 Task: Create a due date automation trigger when advanced on, 2 hours before a card is due add basic assigned to me.
Action: Mouse moved to (1372, 113)
Screenshot: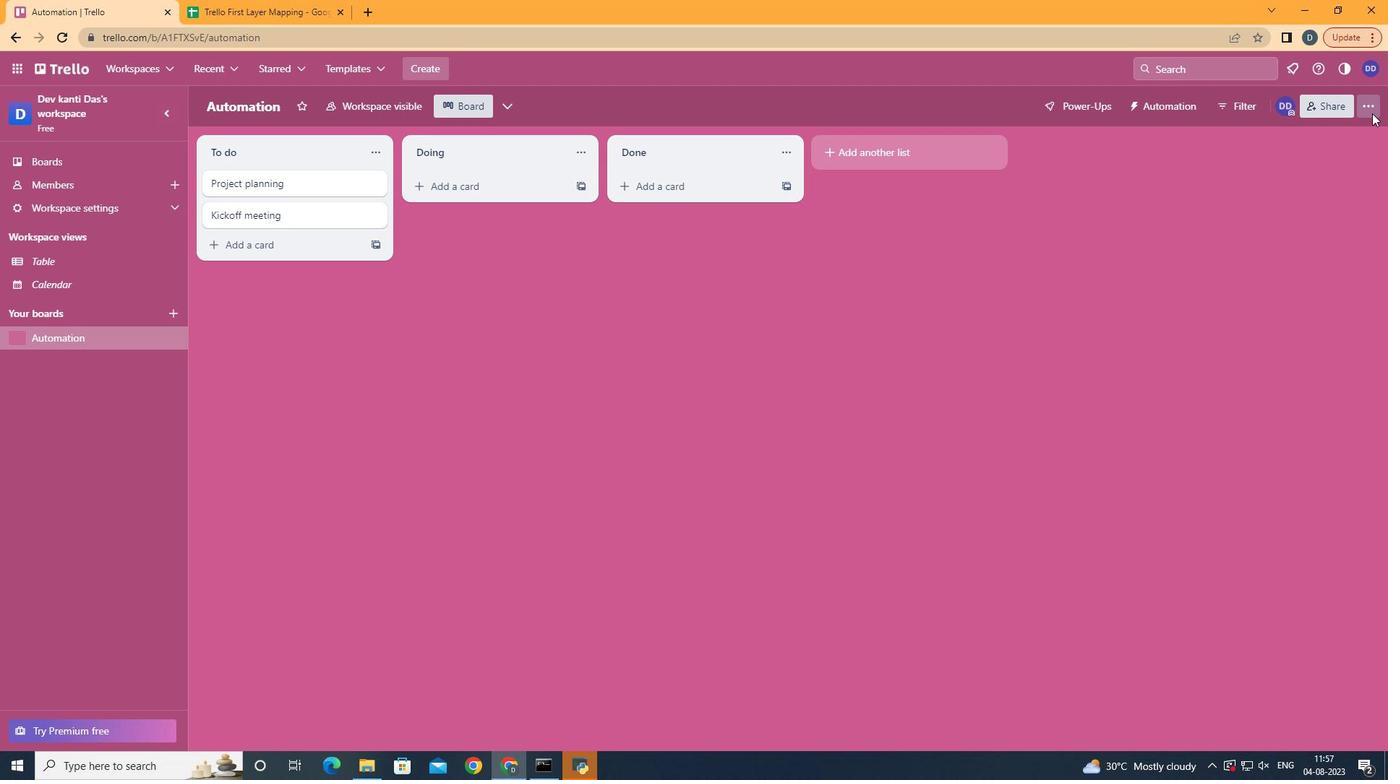 
Action: Mouse pressed left at (1372, 113)
Screenshot: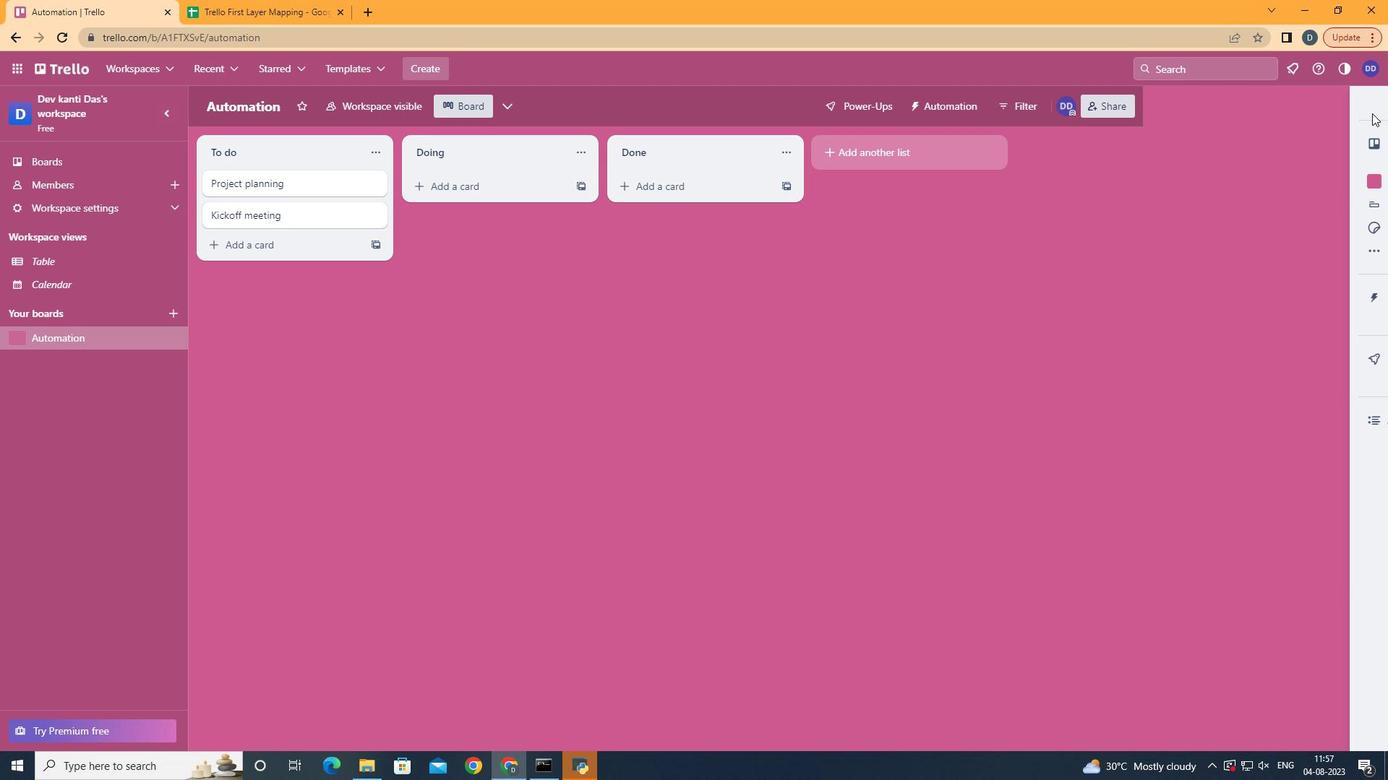 
Action: Mouse moved to (1286, 306)
Screenshot: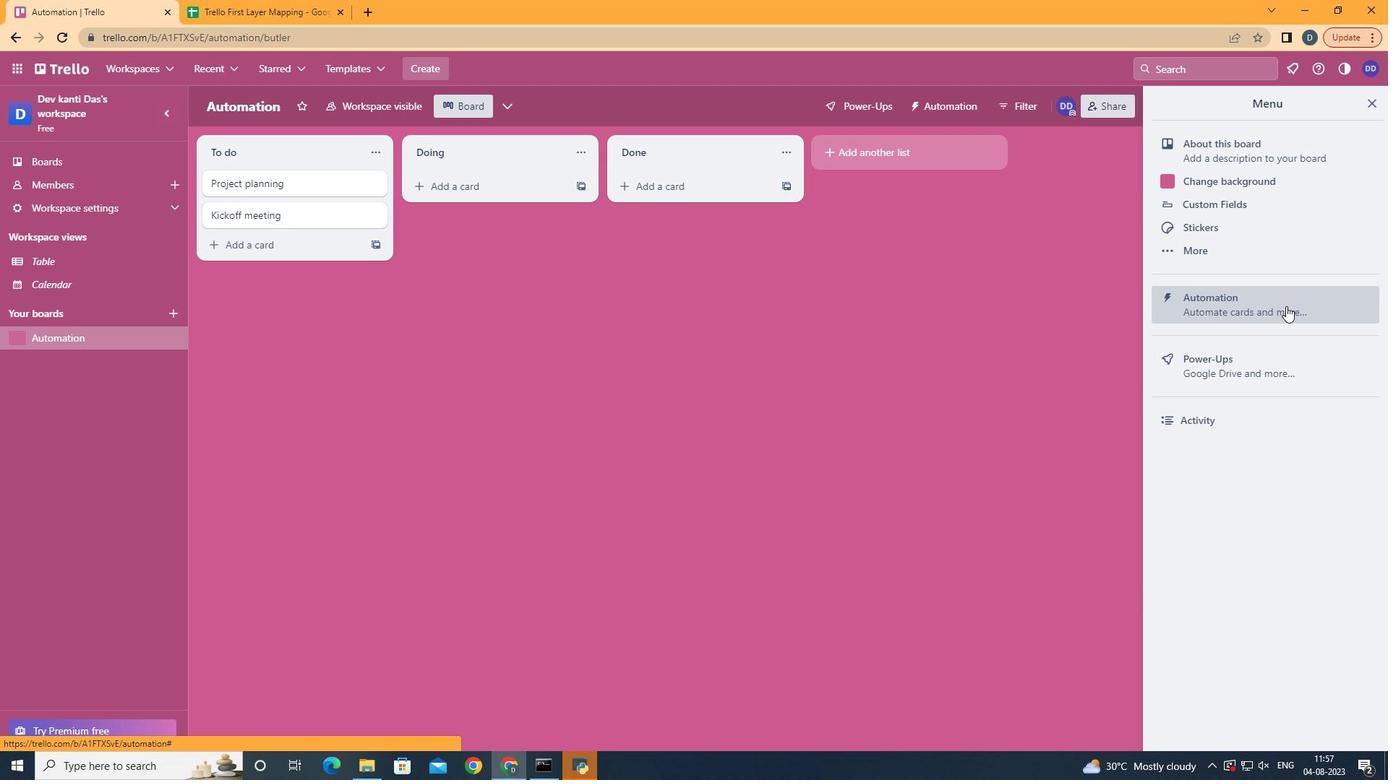
Action: Mouse pressed left at (1286, 306)
Screenshot: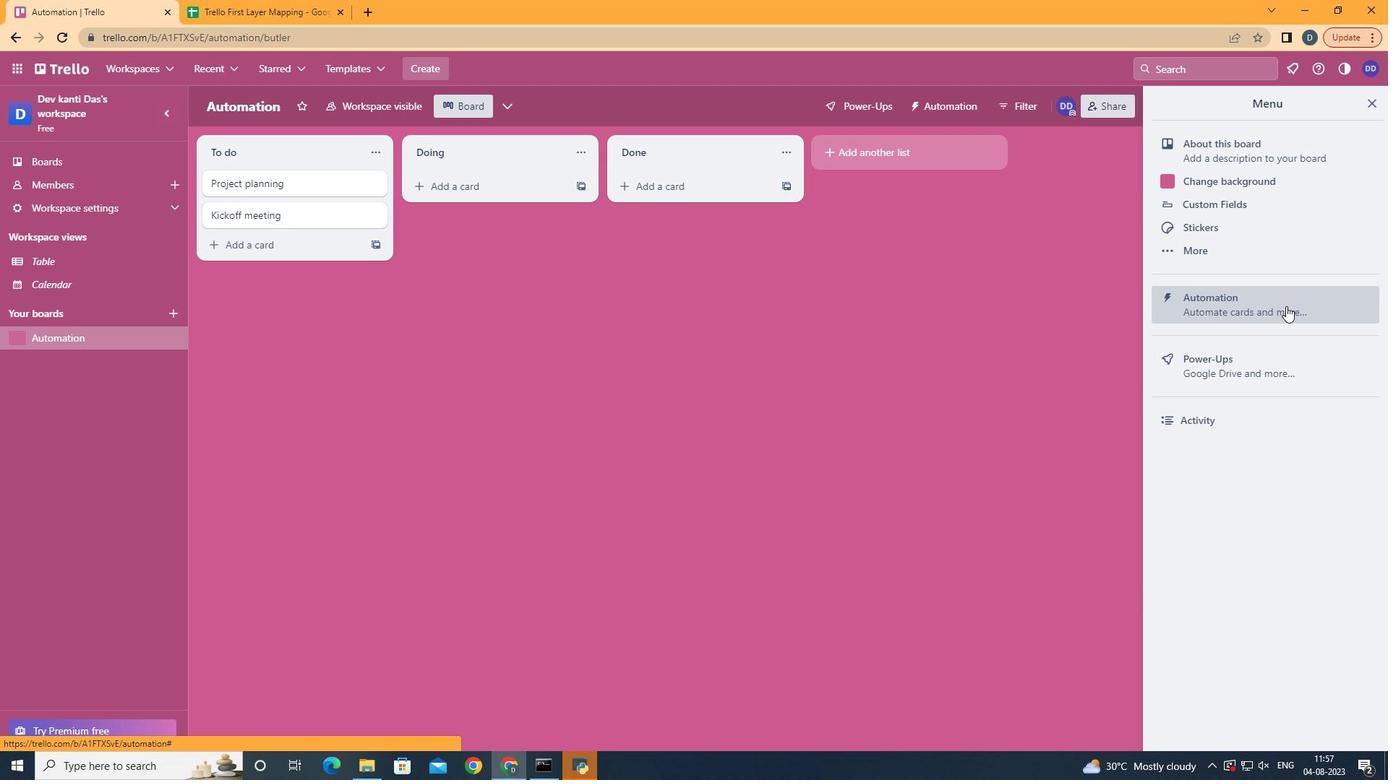 
Action: Mouse moved to (302, 291)
Screenshot: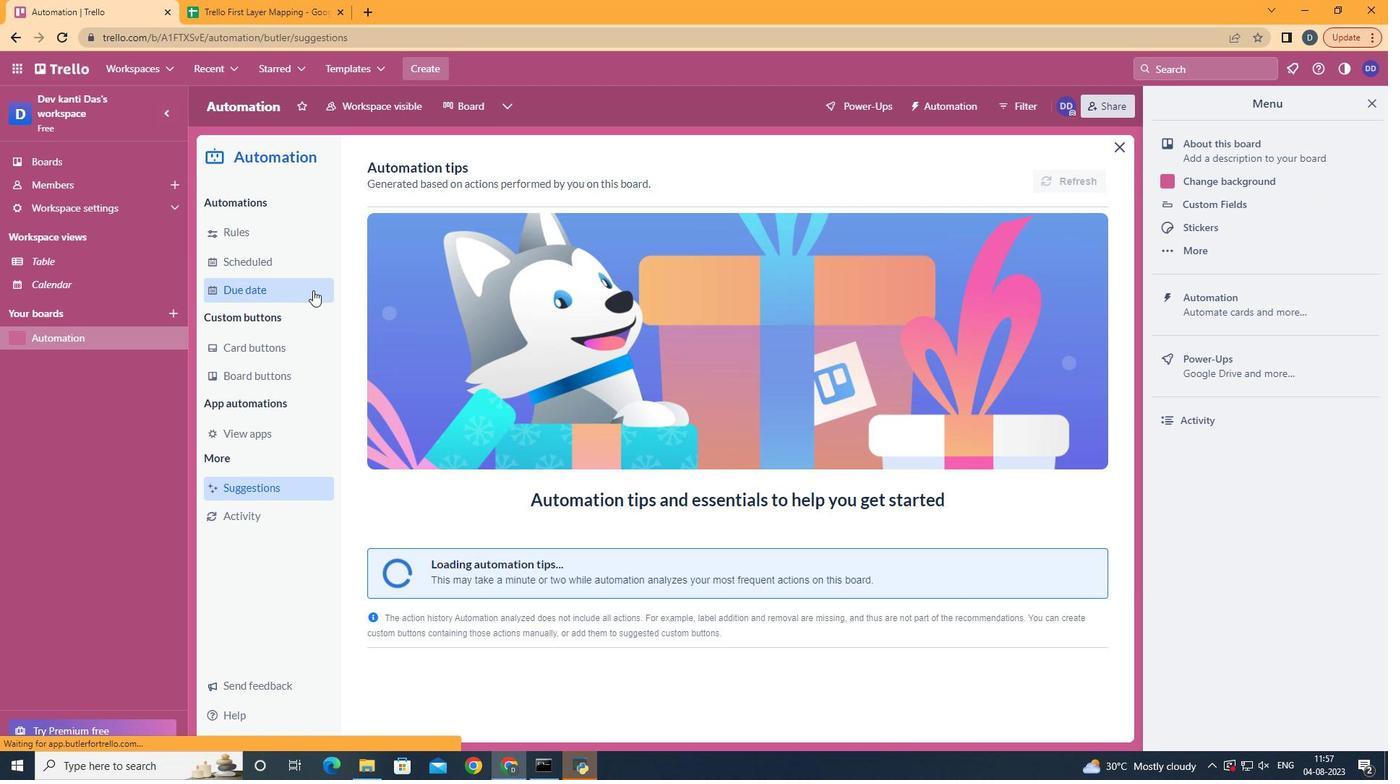 
Action: Mouse pressed left at (302, 291)
Screenshot: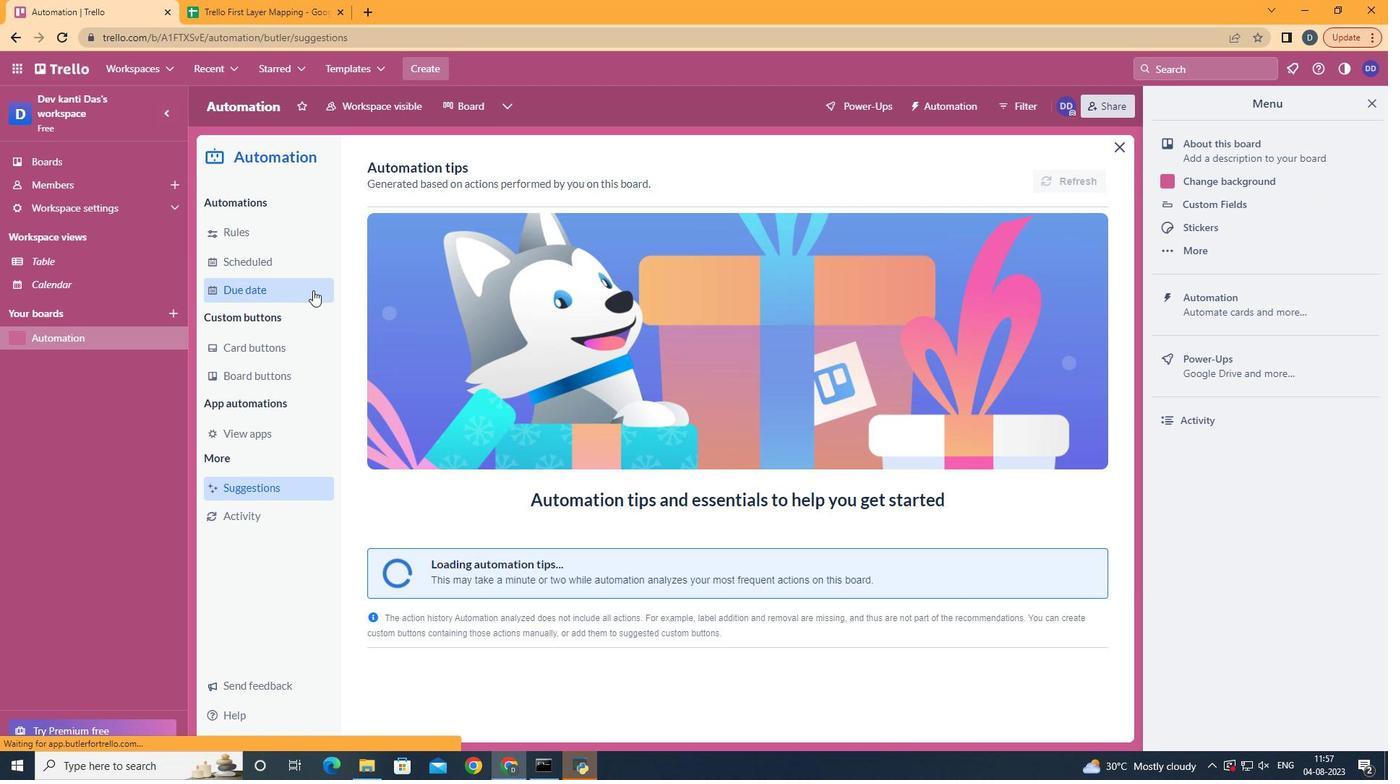 
Action: Mouse moved to (1043, 167)
Screenshot: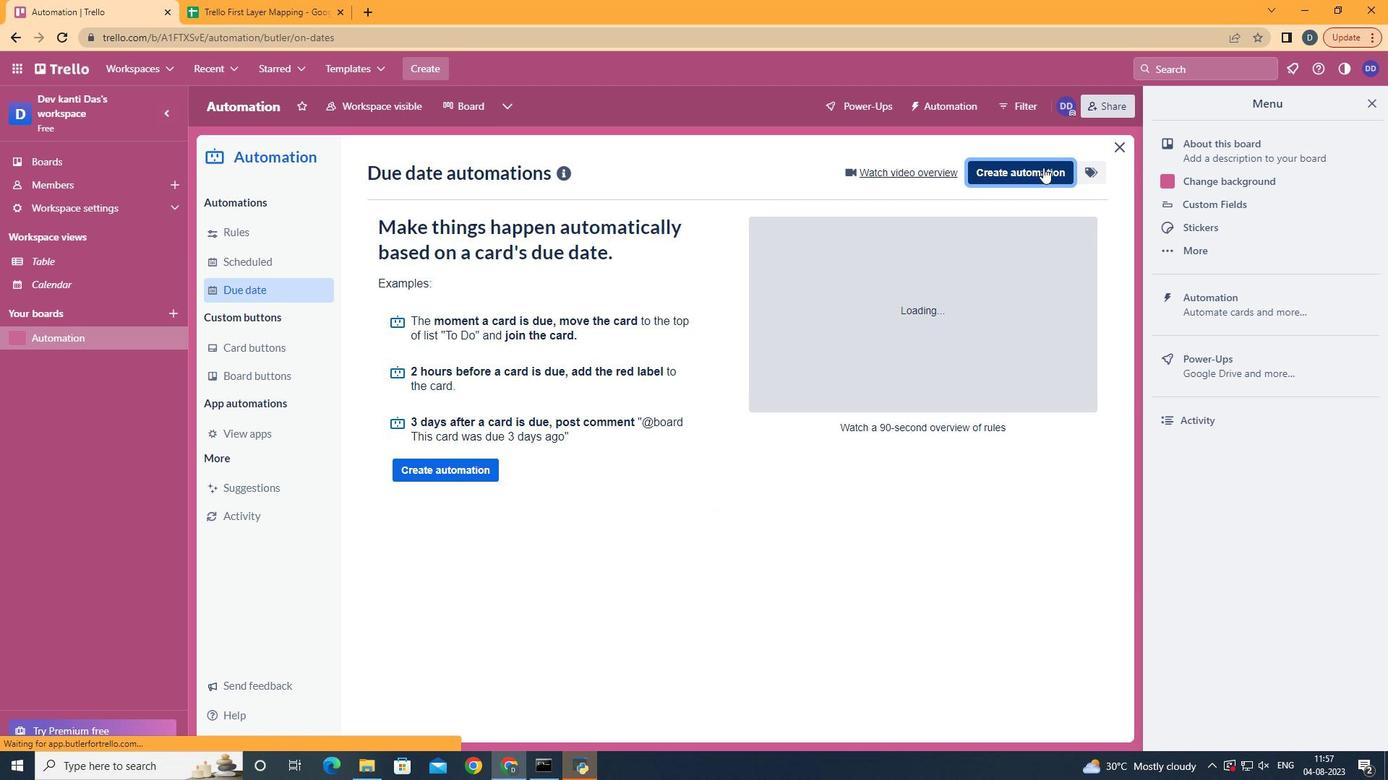 
Action: Mouse pressed left at (1043, 167)
Screenshot: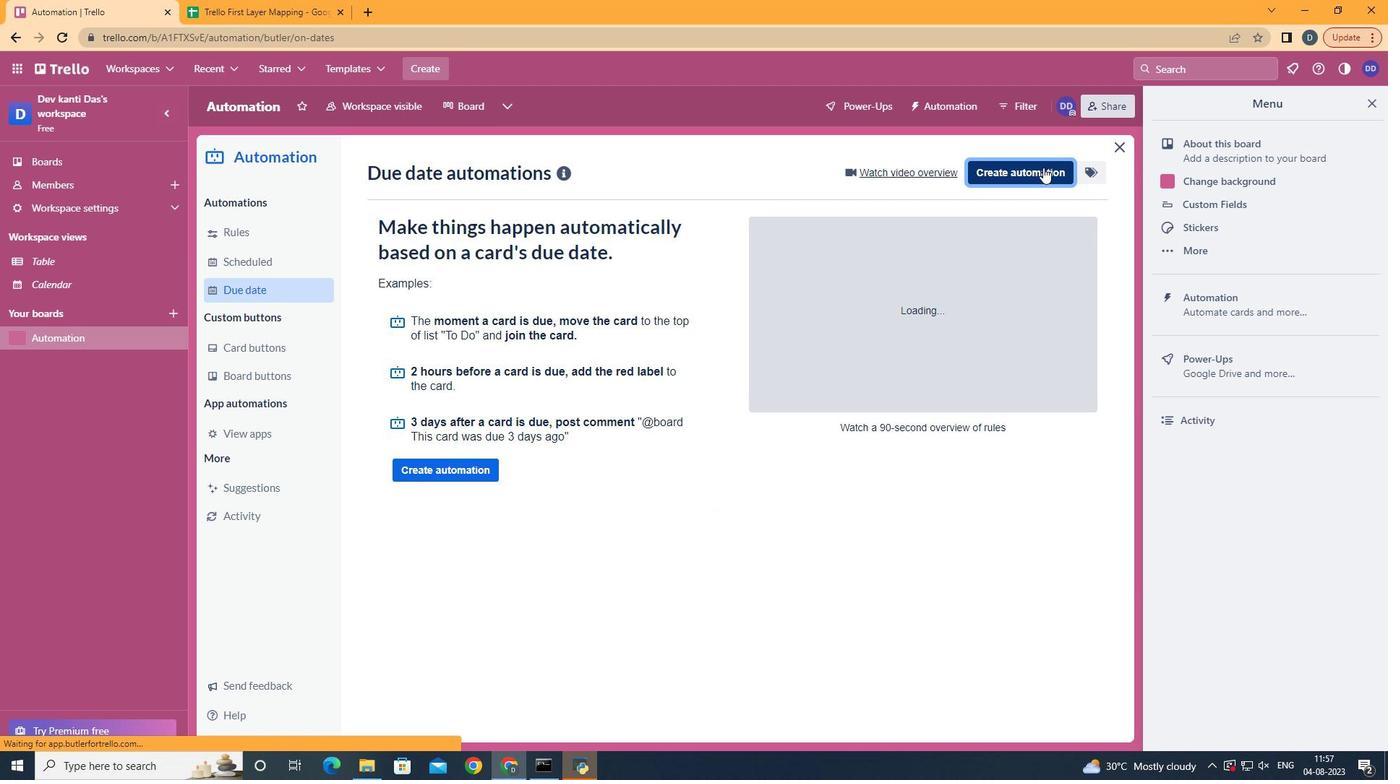 
Action: Mouse moved to (737, 301)
Screenshot: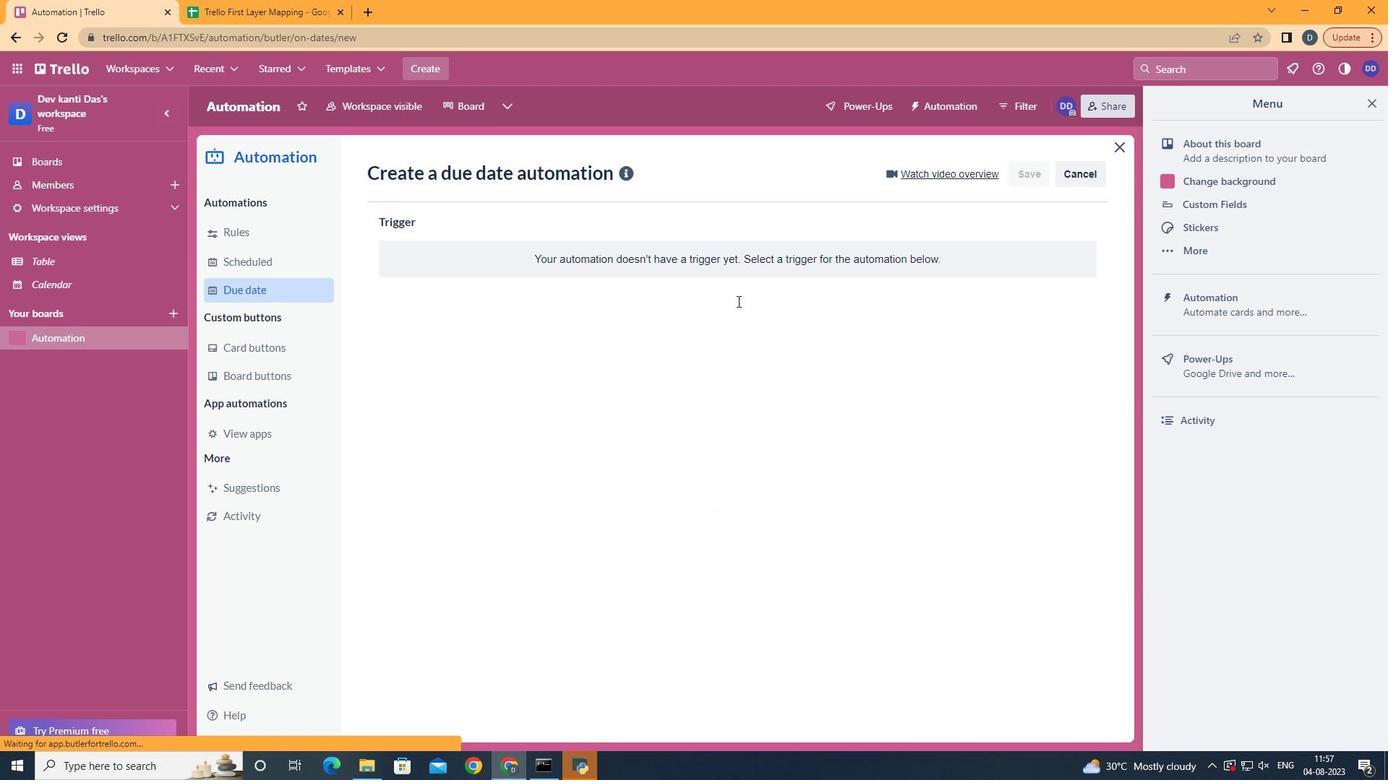 
Action: Mouse pressed left at (737, 301)
Screenshot: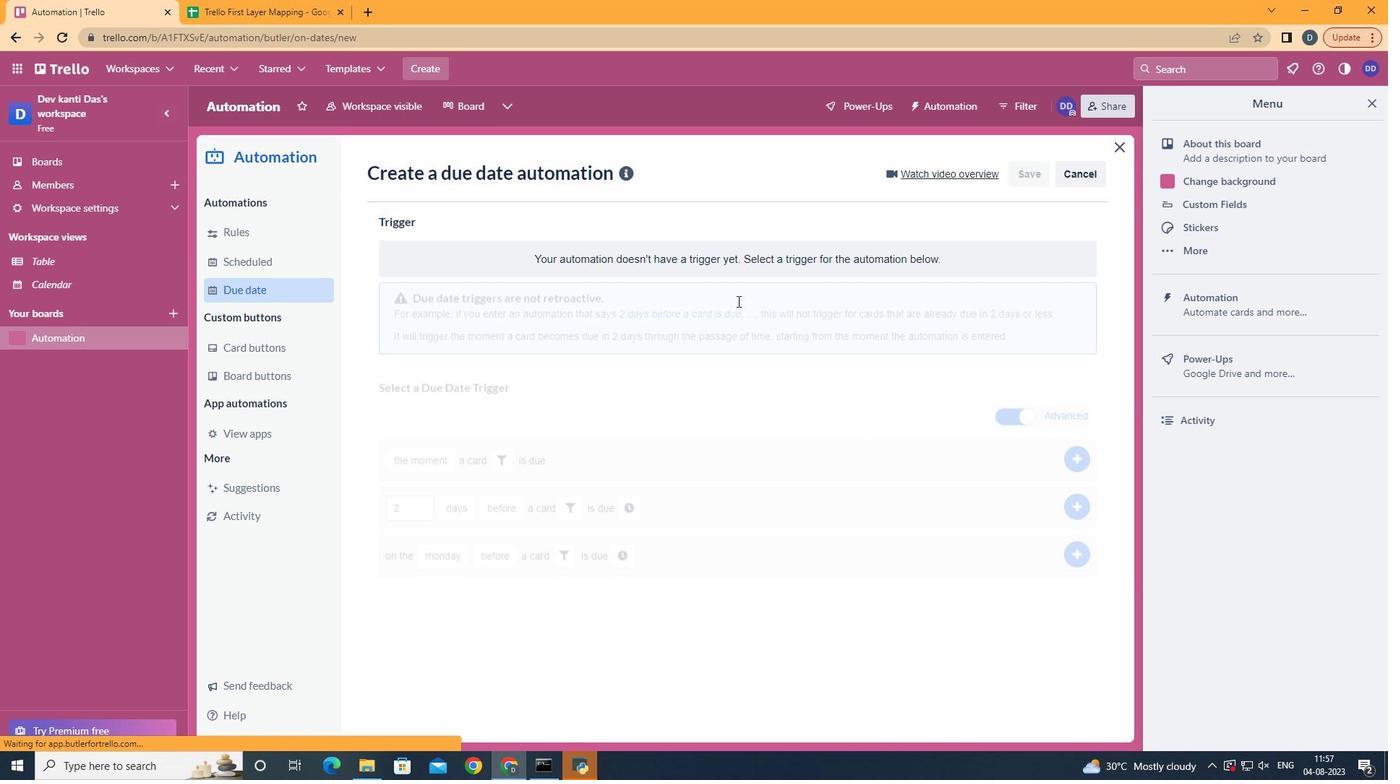 
Action: Mouse moved to (457, 617)
Screenshot: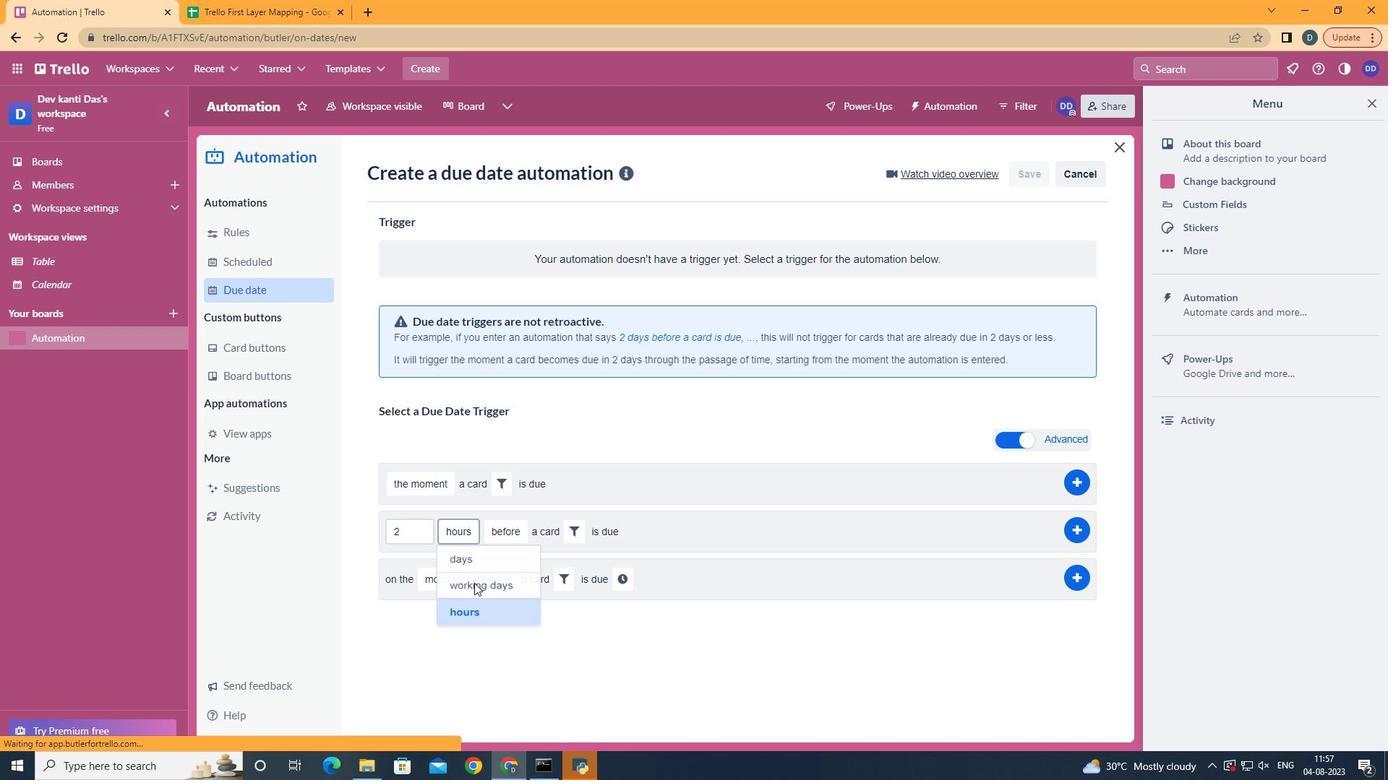 
Action: Mouse pressed left at (457, 617)
Screenshot: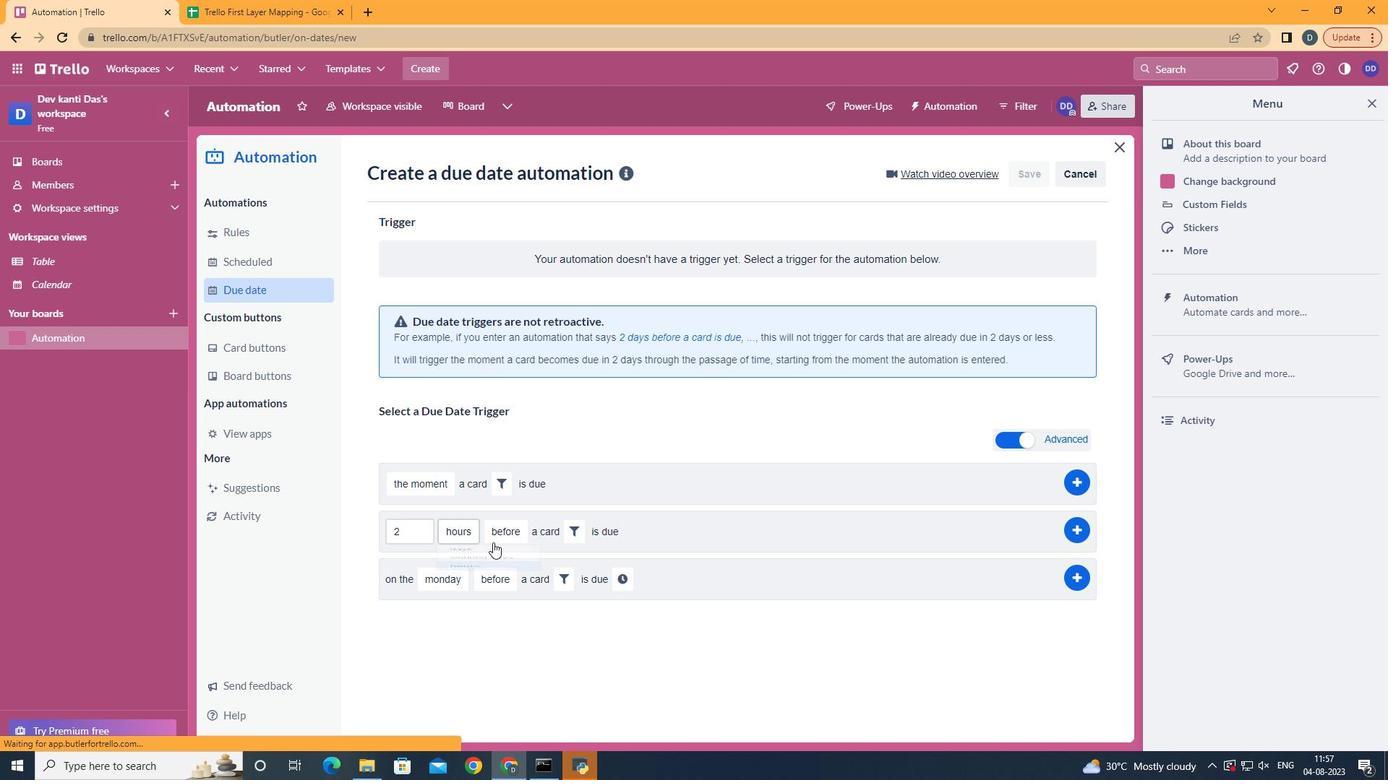 
Action: Mouse moved to (503, 551)
Screenshot: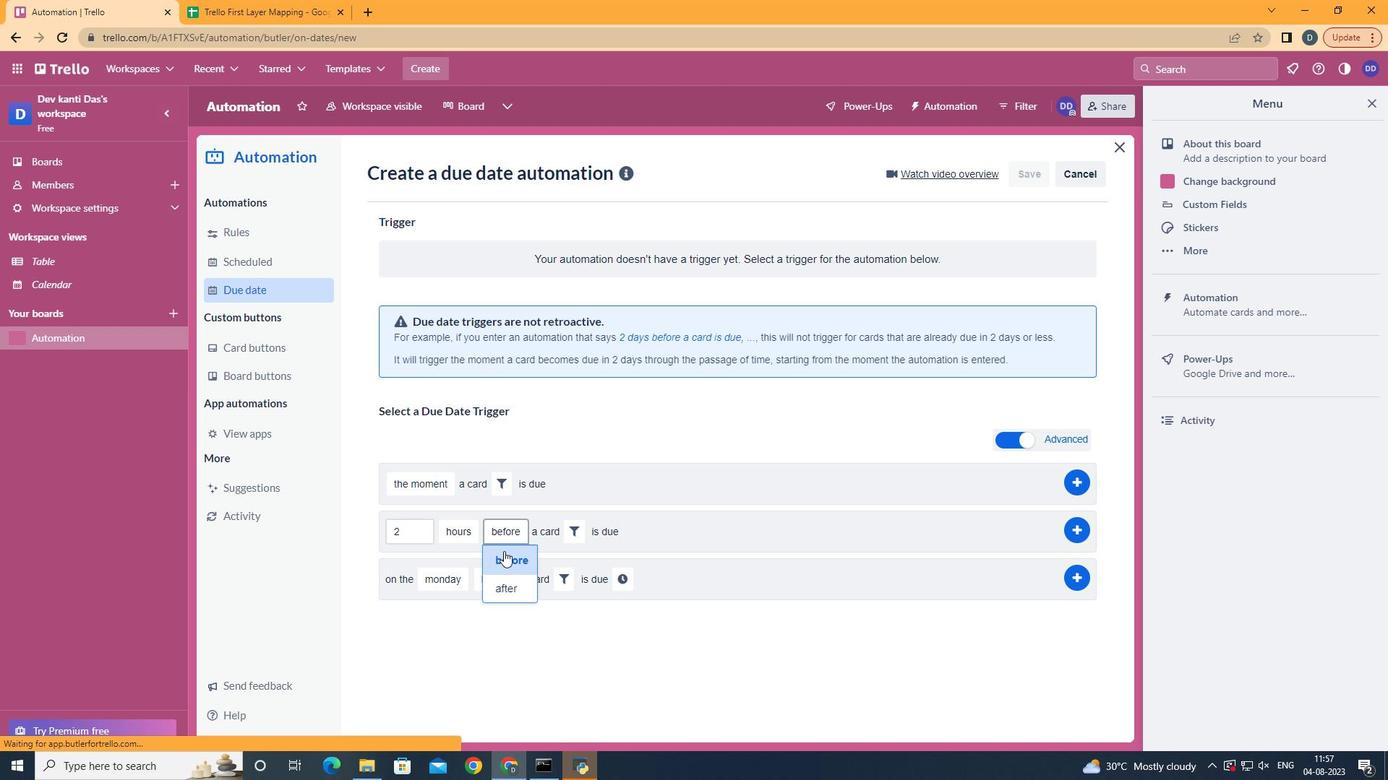 
Action: Mouse pressed left at (503, 551)
Screenshot: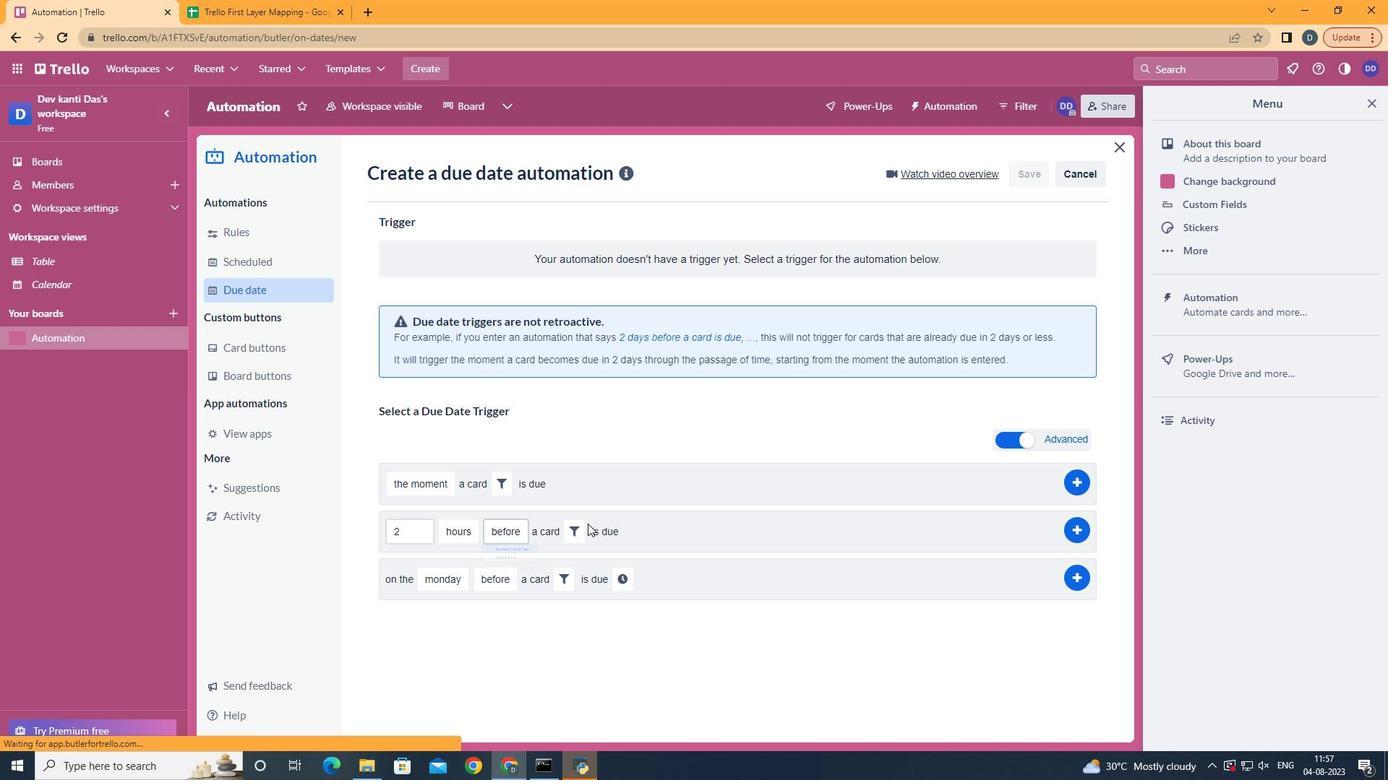 
Action: Mouse moved to (587, 524)
Screenshot: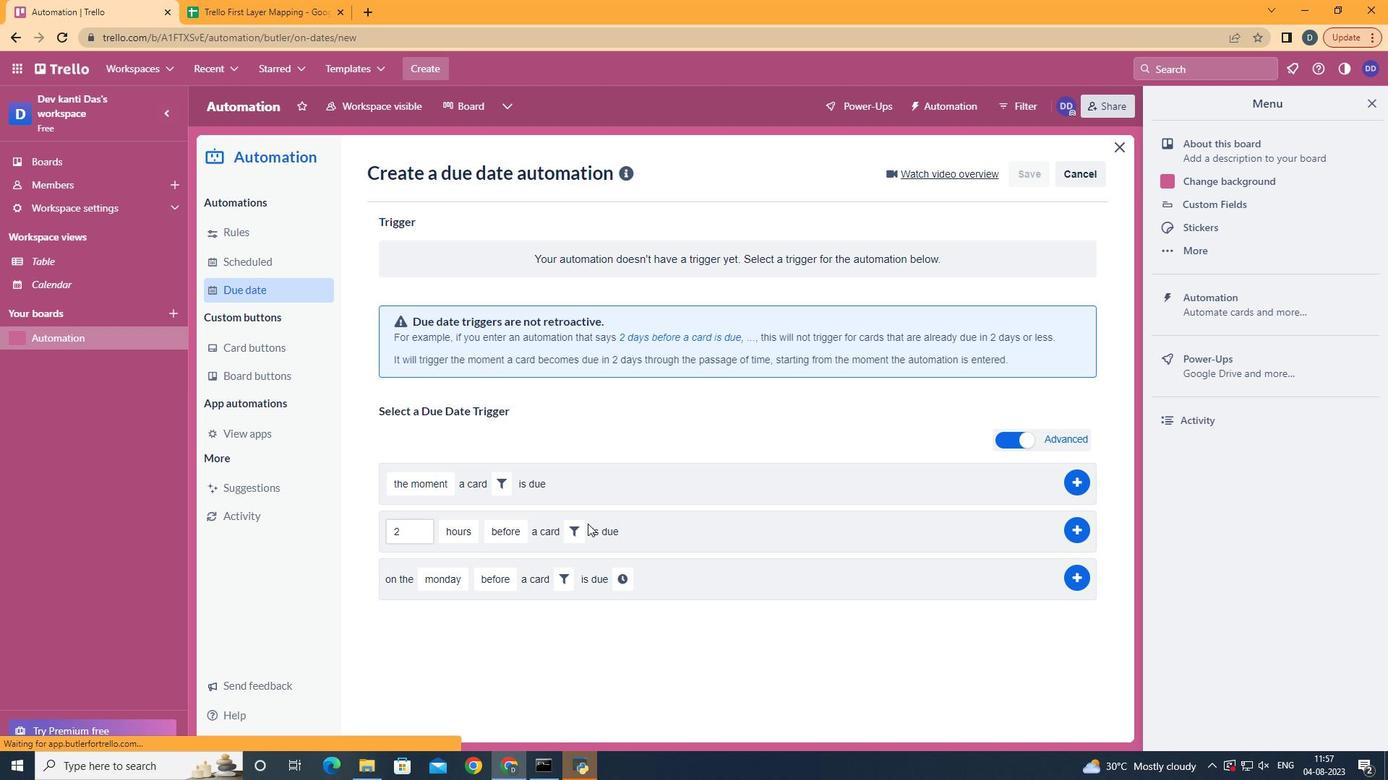
Action: Mouse pressed left at (587, 524)
Screenshot: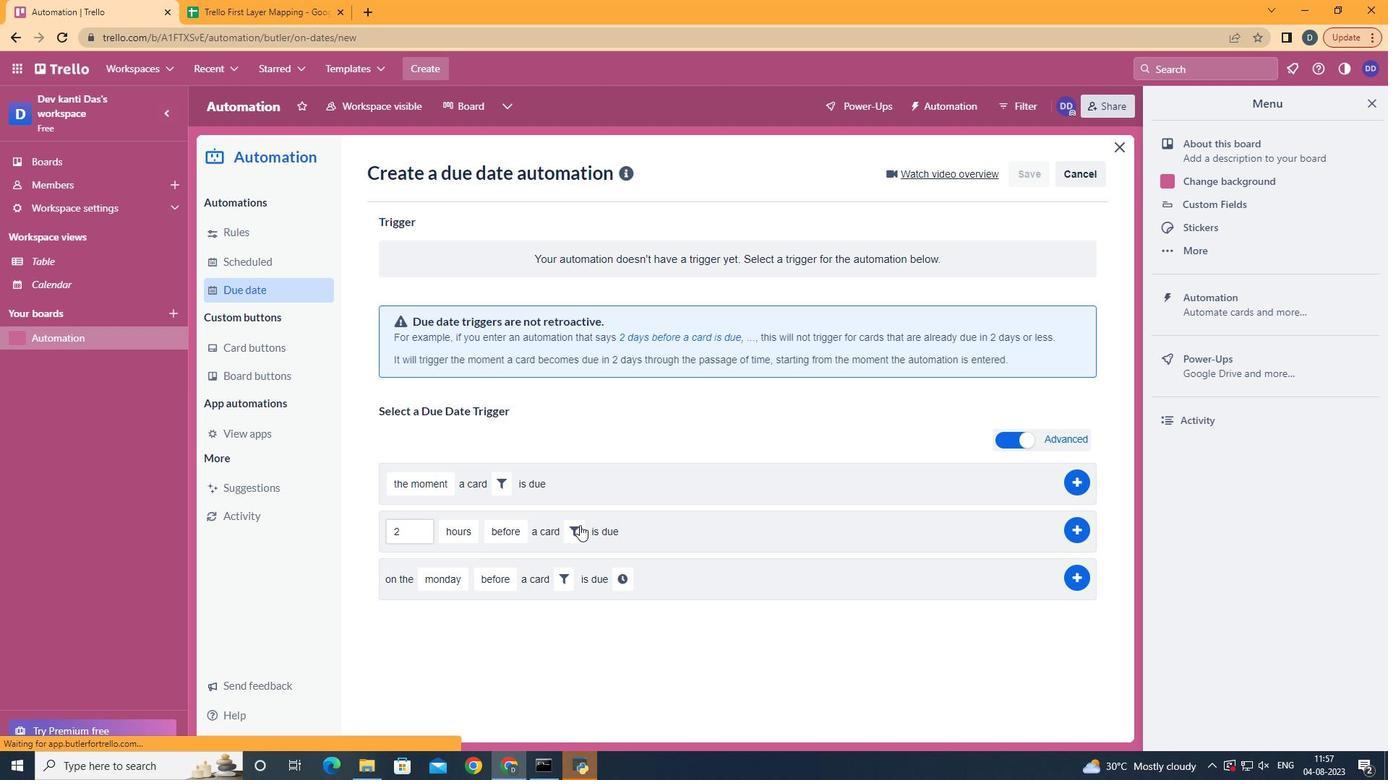 
Action: Mouse moved to (579, 526)
Screenshot: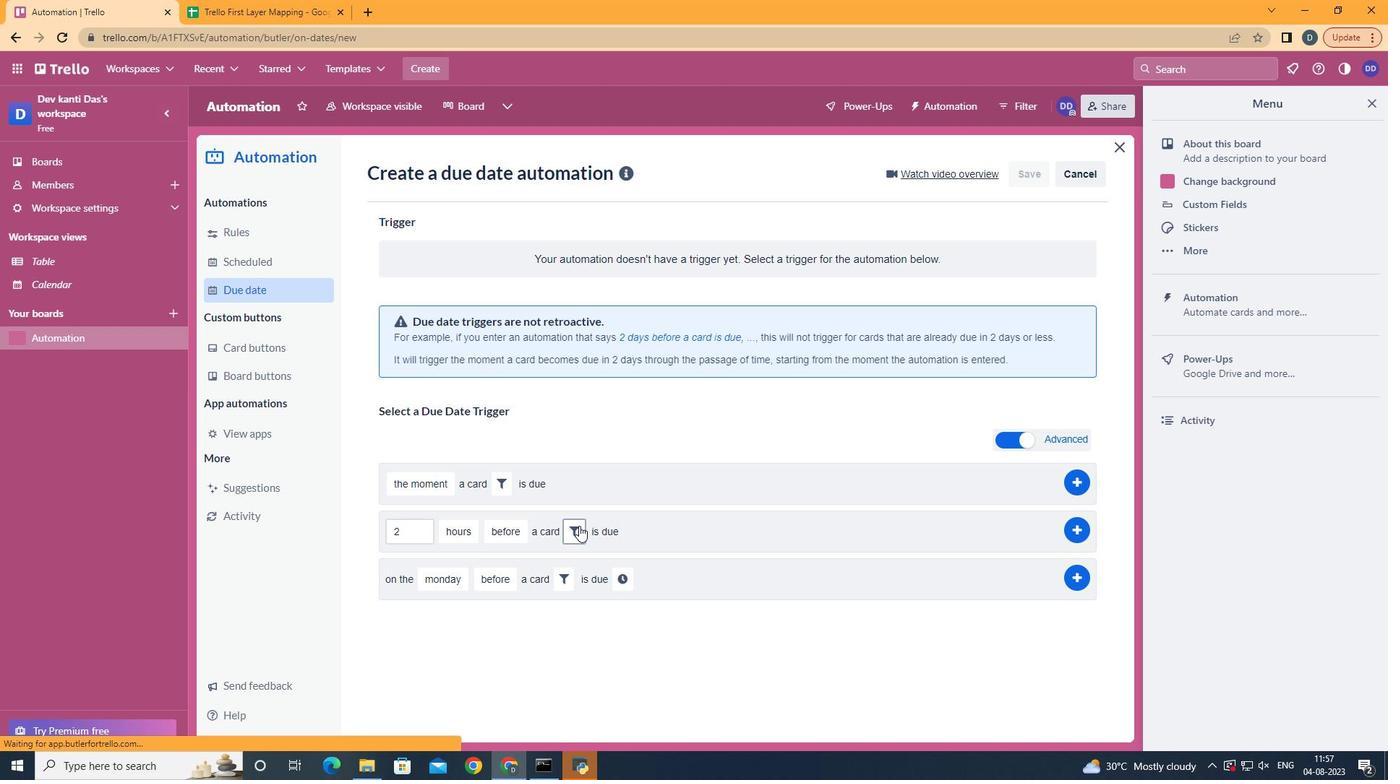 
Action: Mouse pressed left at (579, 526)
Screenshot: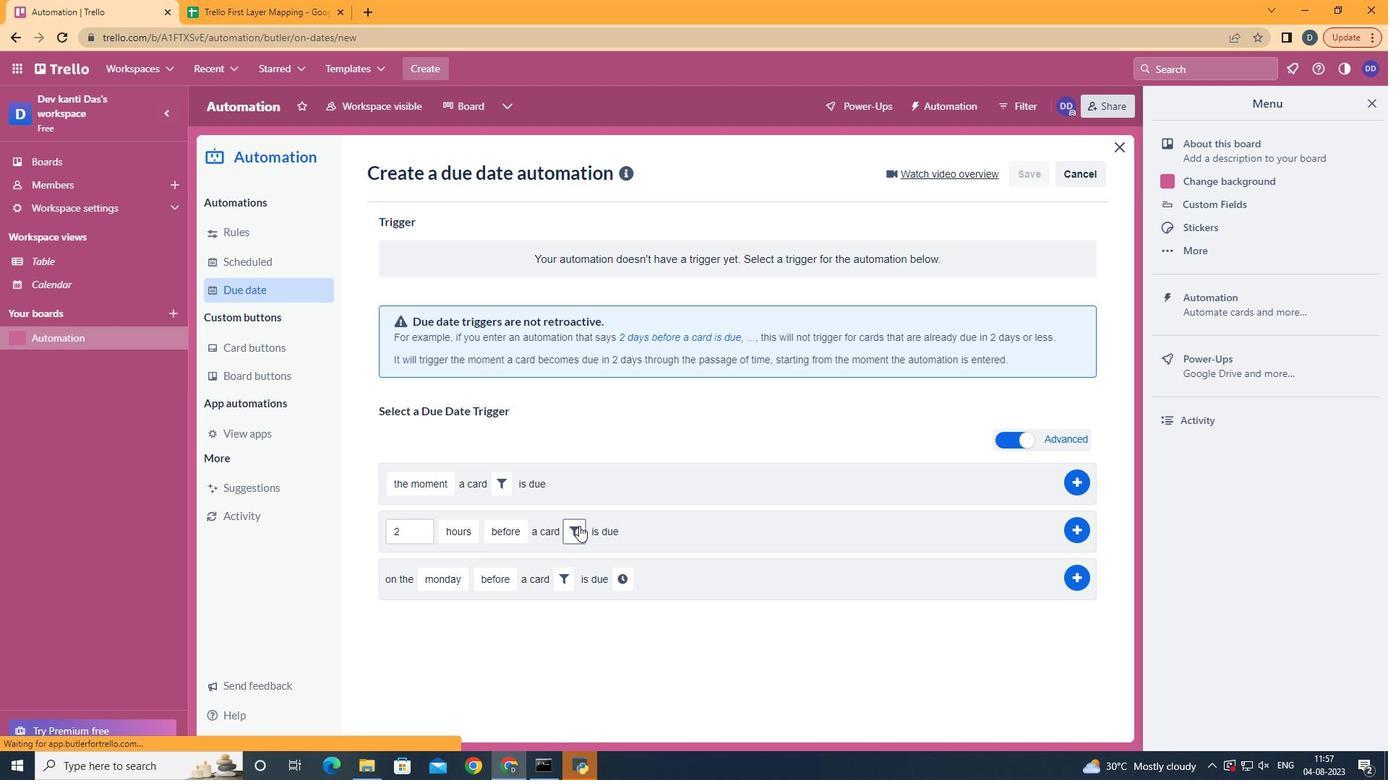 
Action: Mouse moved to (644, 615)
Screenshot: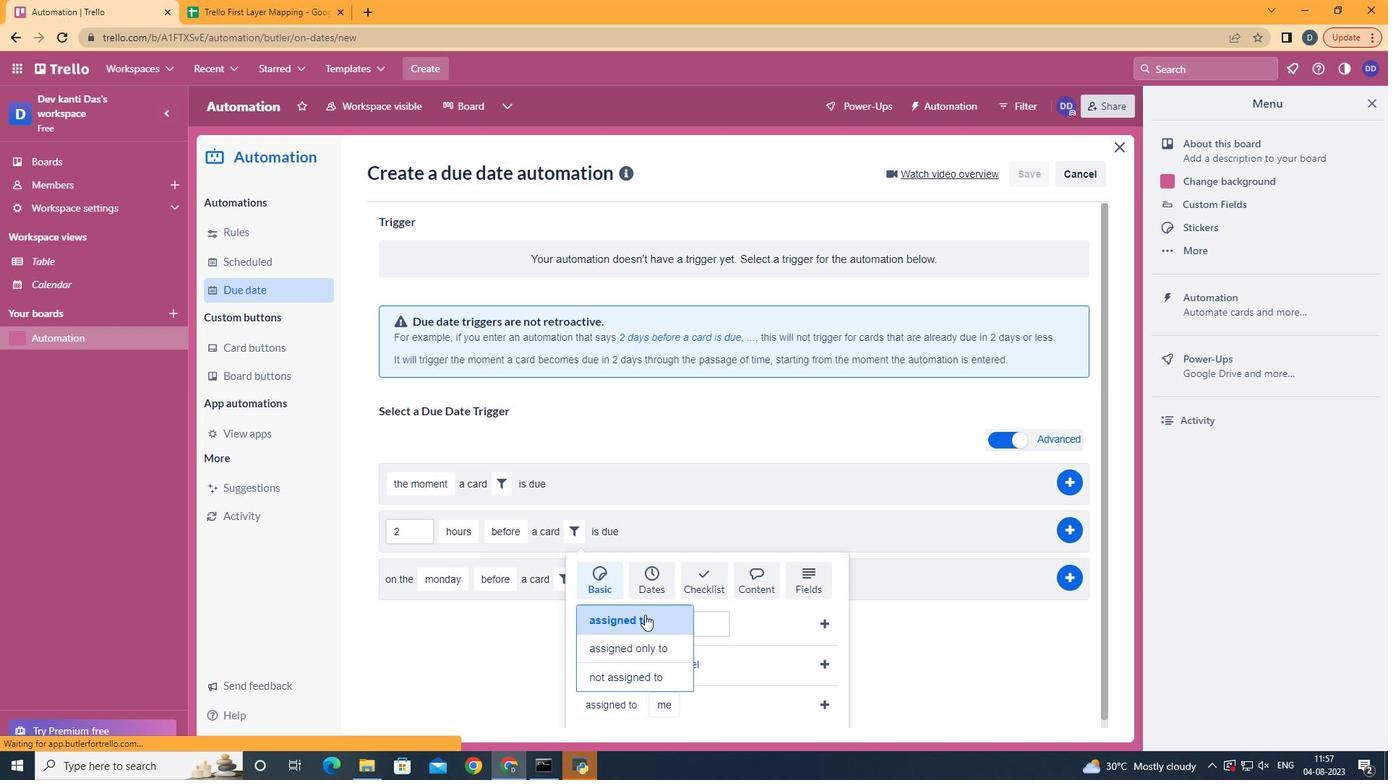 
Action: Mouse pressed left at (644, 615)
Screenshot: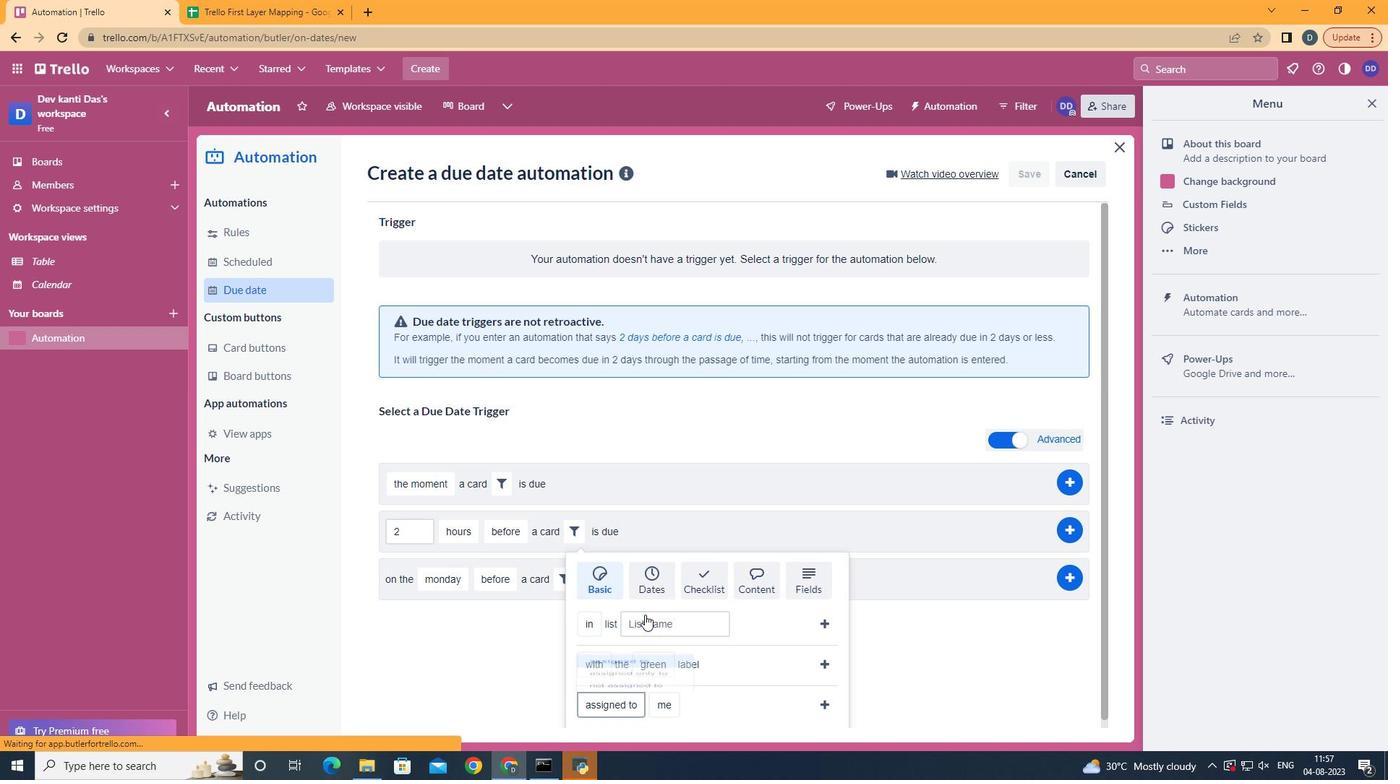 
Action: Mouse moved to (676, 625)
Screenshot: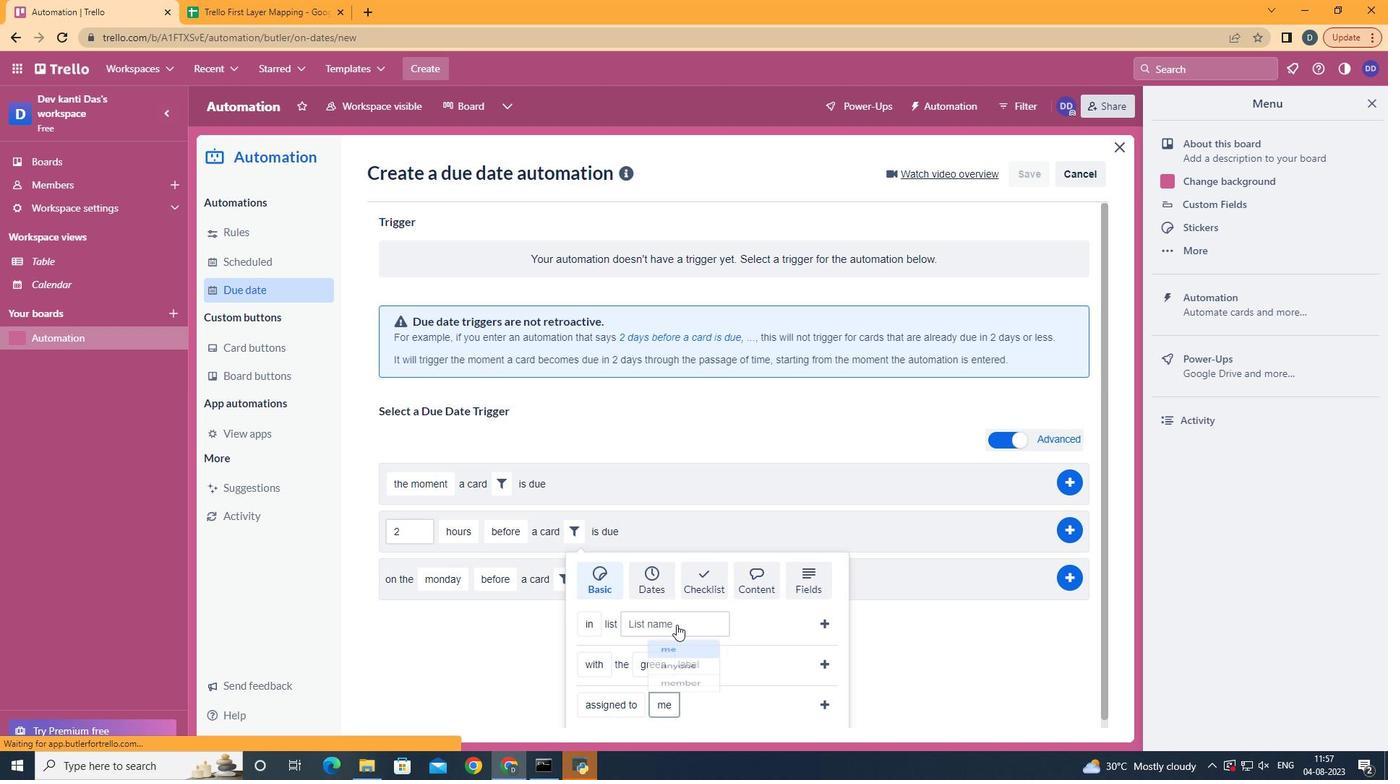 
Action: Mouse pressed left at (676, 625)
Screenshot: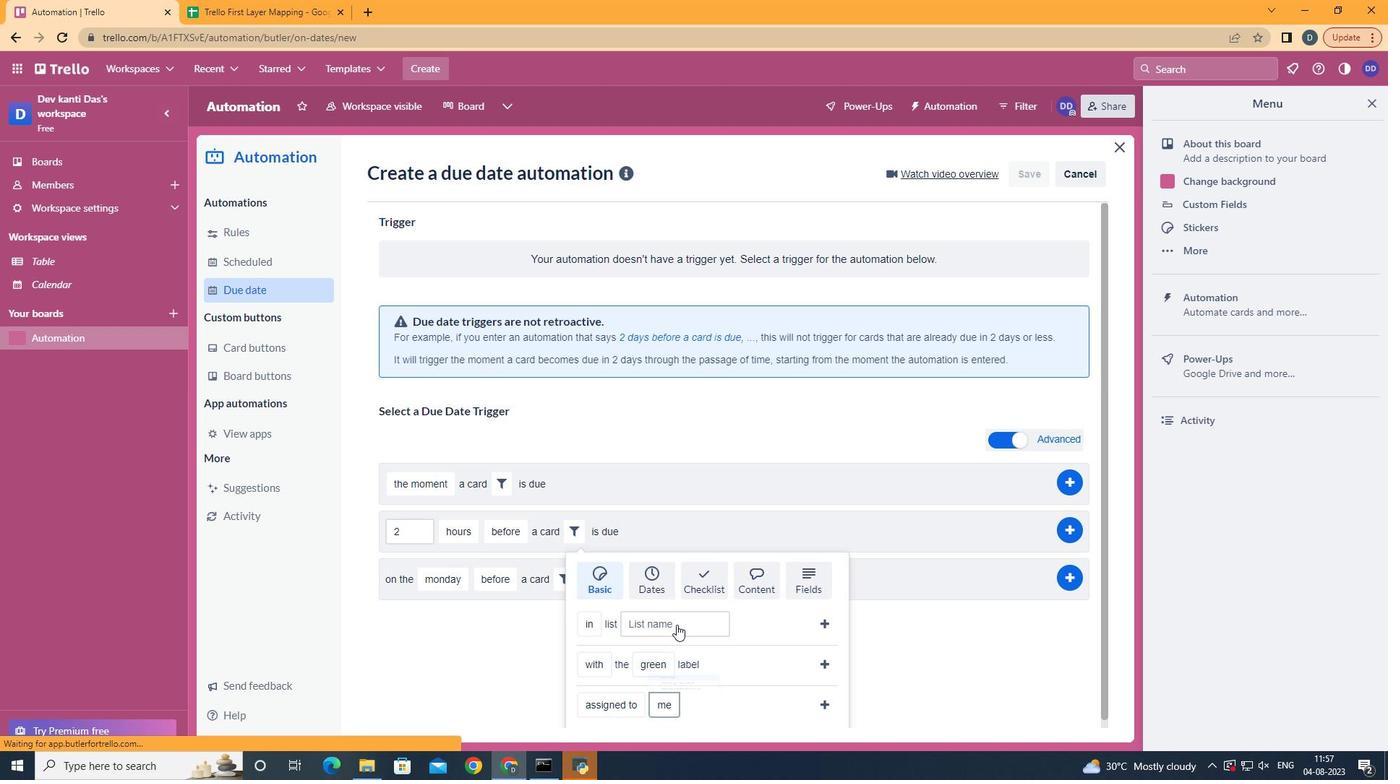 
Action: Mouse moved to (823, 705)
Screenshot: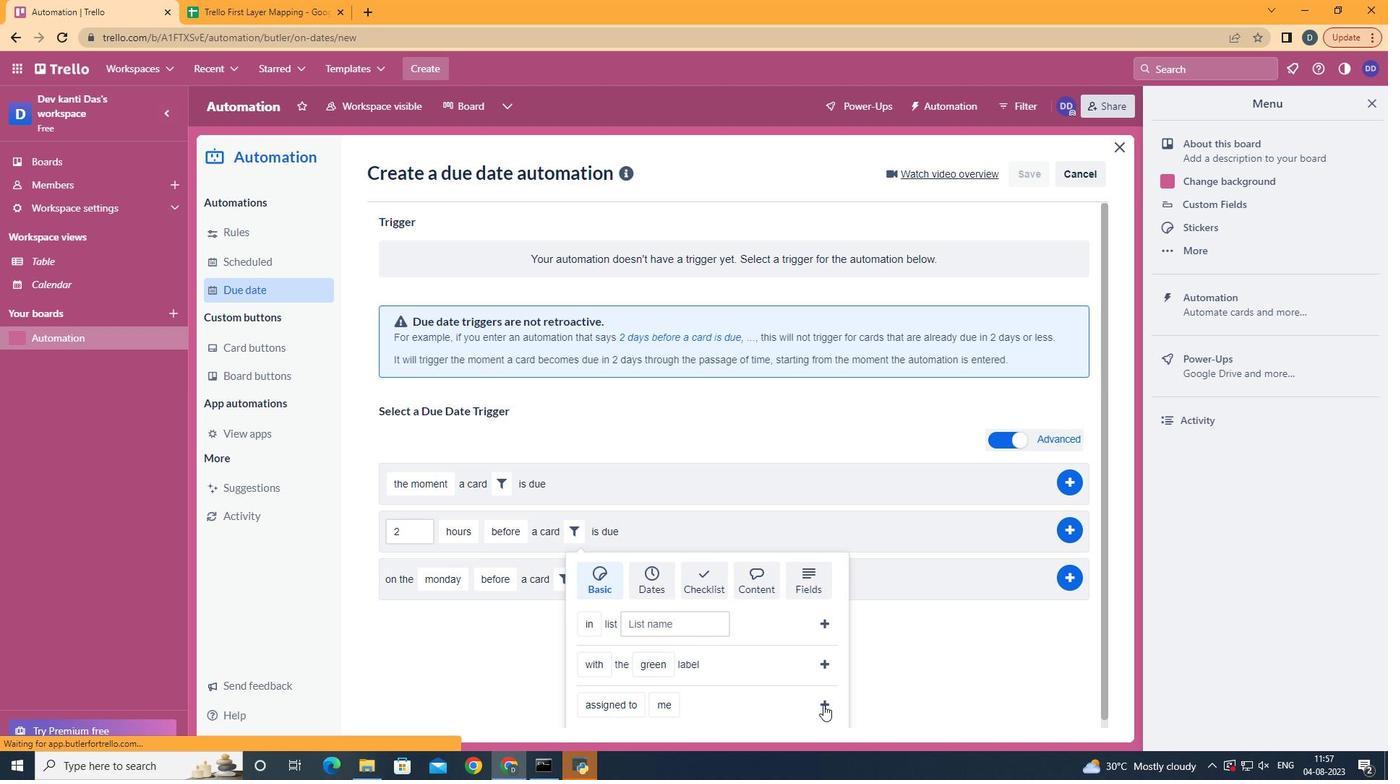 
Action: Mouse pressed left at (823, 705)
Screenshot: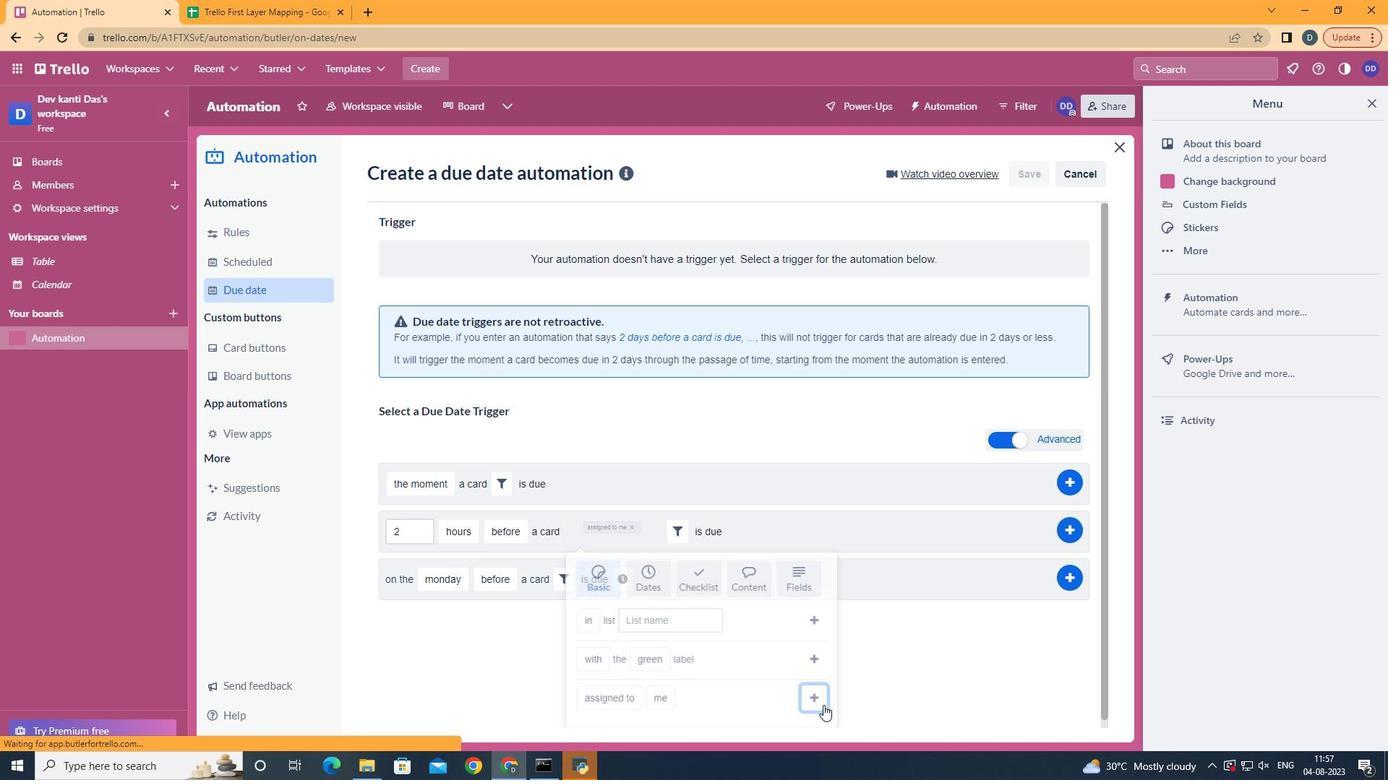 
Action: Mouse moved to (1072, 529)
Screenshot: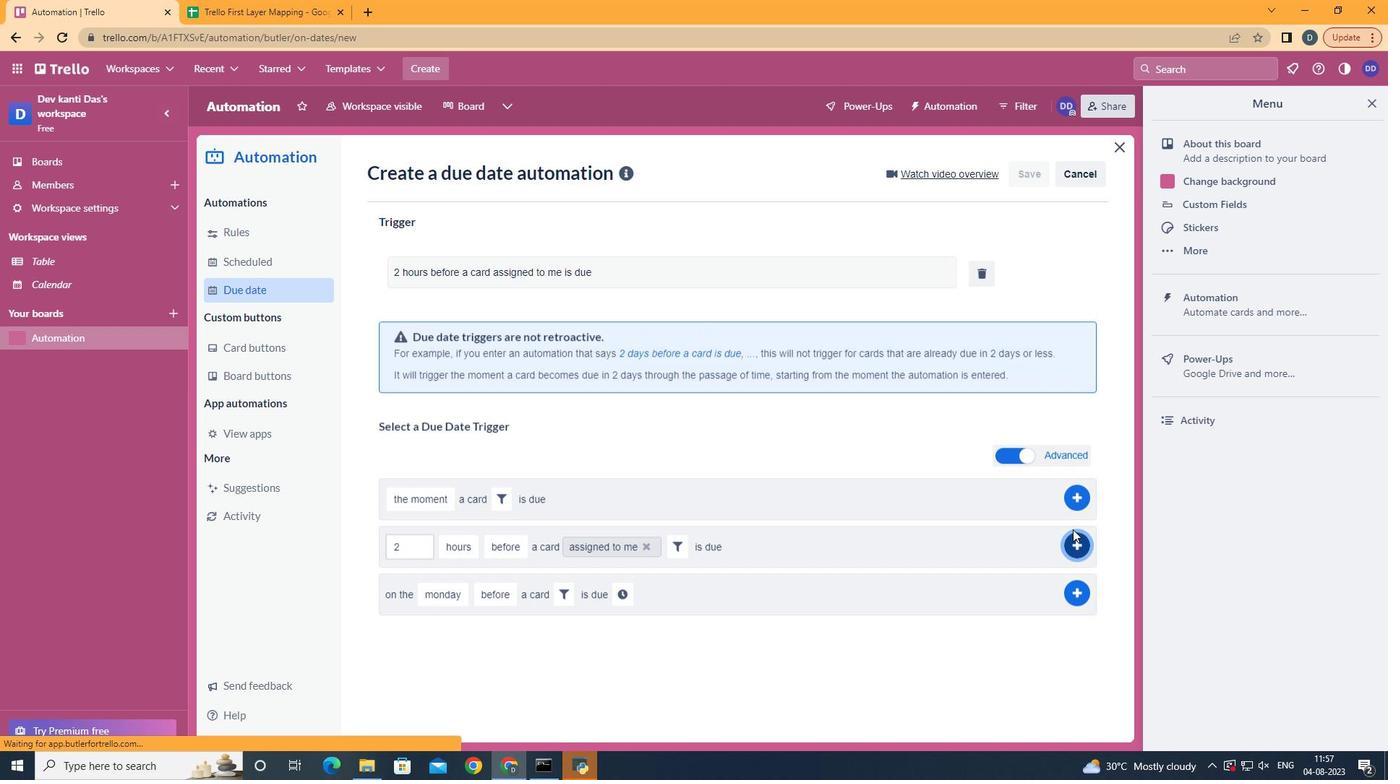 
Action: Mouse pressed left at (1072, 529)
Screenshot: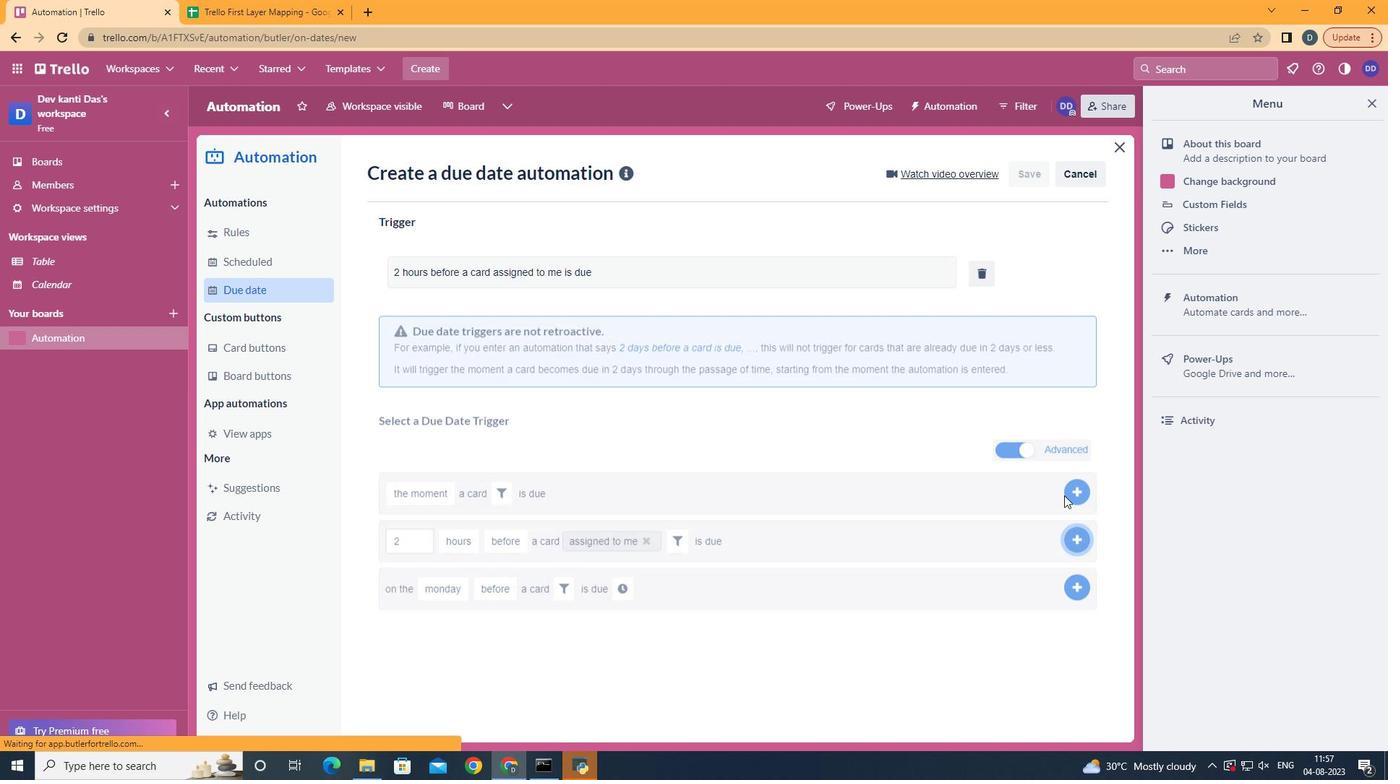 
Action: Mouse moved to (656, 293)
Screenshot: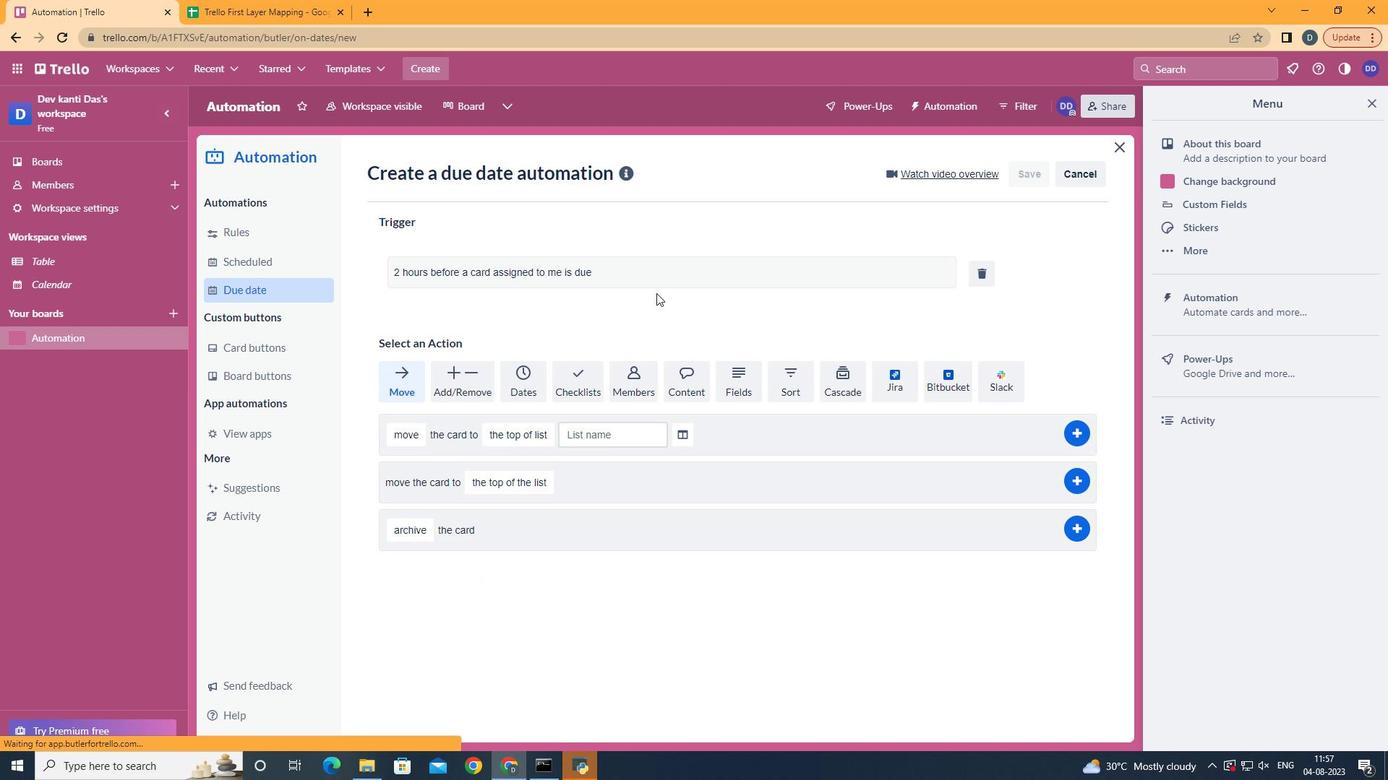 
